 Task: Use the formula "WEIBULL" in spreadsheet "Project portfolio".
Action: Key pressed '='
Screenshot: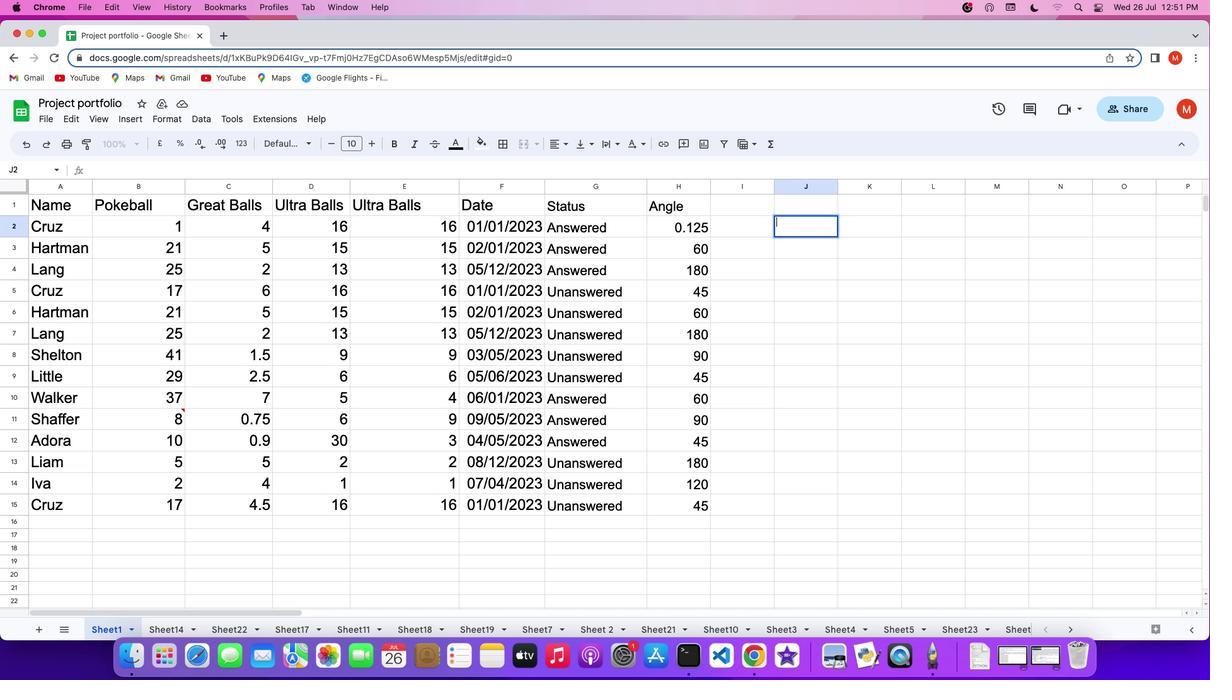 
Action: Mouse moved to (778, 143)
Screenshot: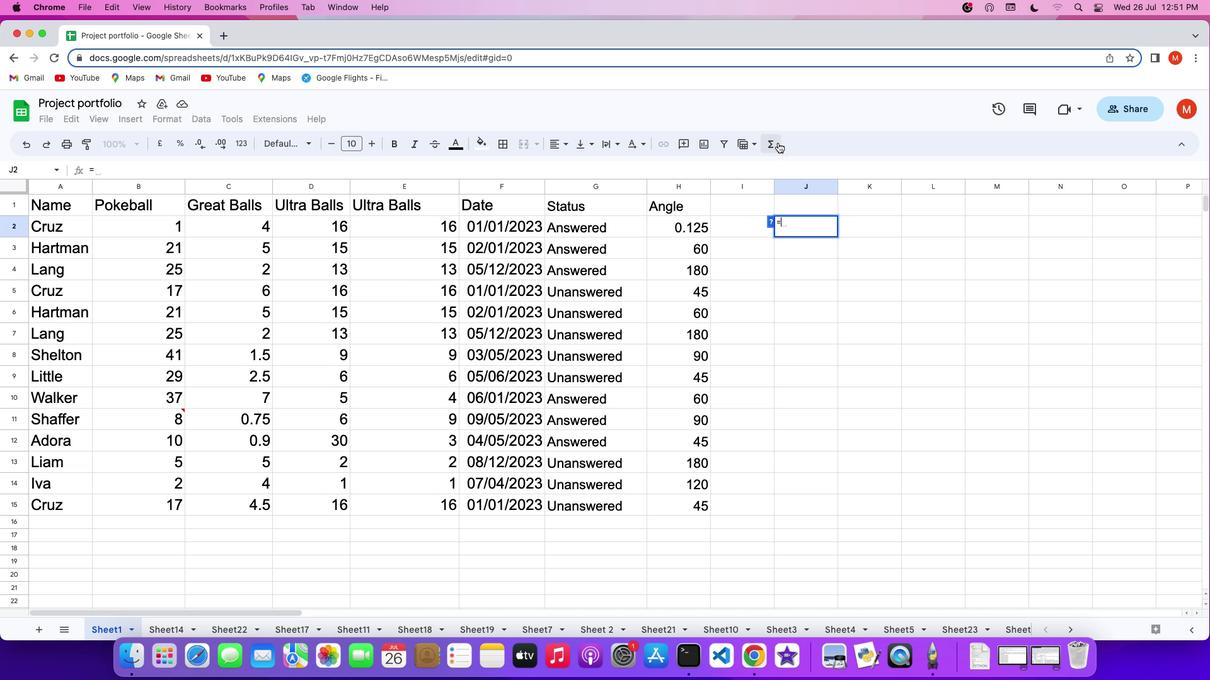
Action: Mouse pressed left at (778, 143)
Screenshot: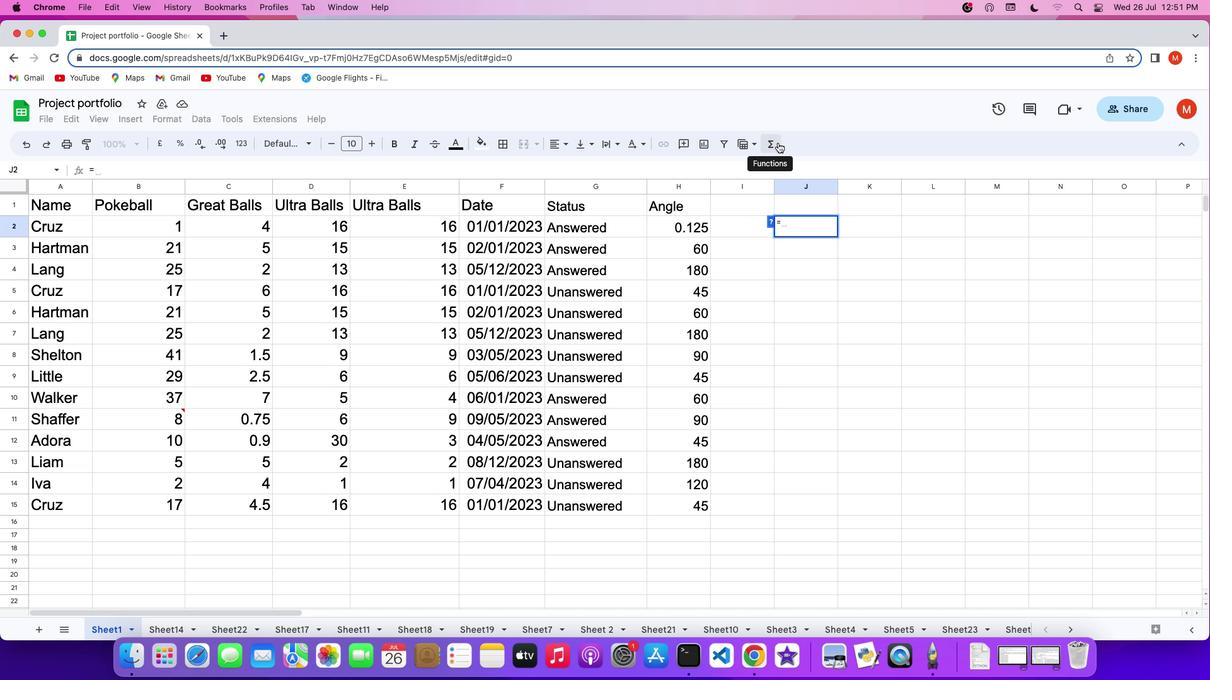 
Action: Mouse moved to (949, 427)
Screenshot: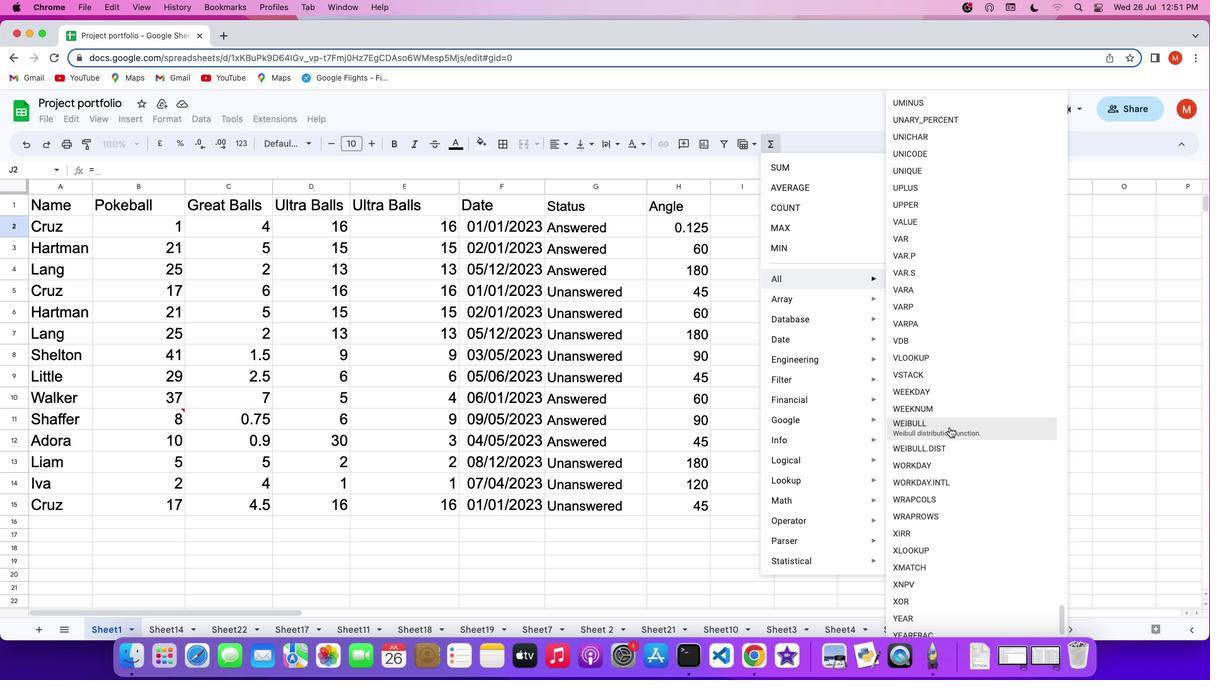 
Action: Mouse pressed left at (949, 427)
Screenshot: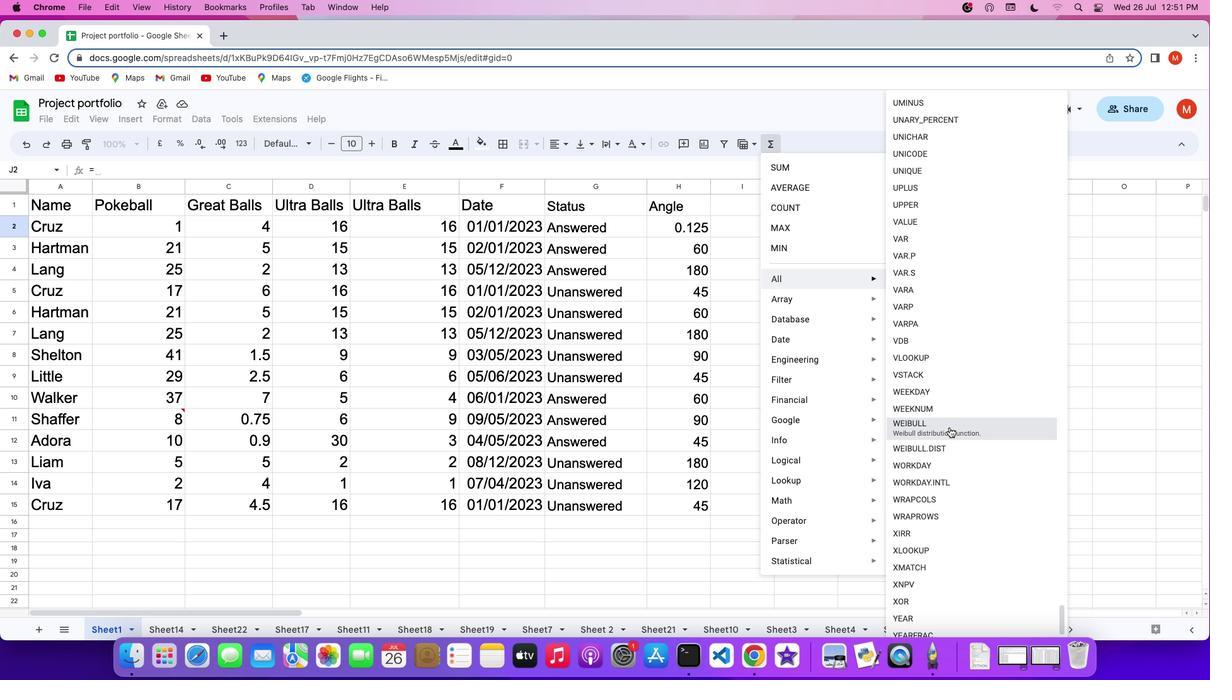 
Action: Key pressed '2''.''4'',''2'',''3'','Key.shift'T''r''u''e'Key.enter
Screenshot: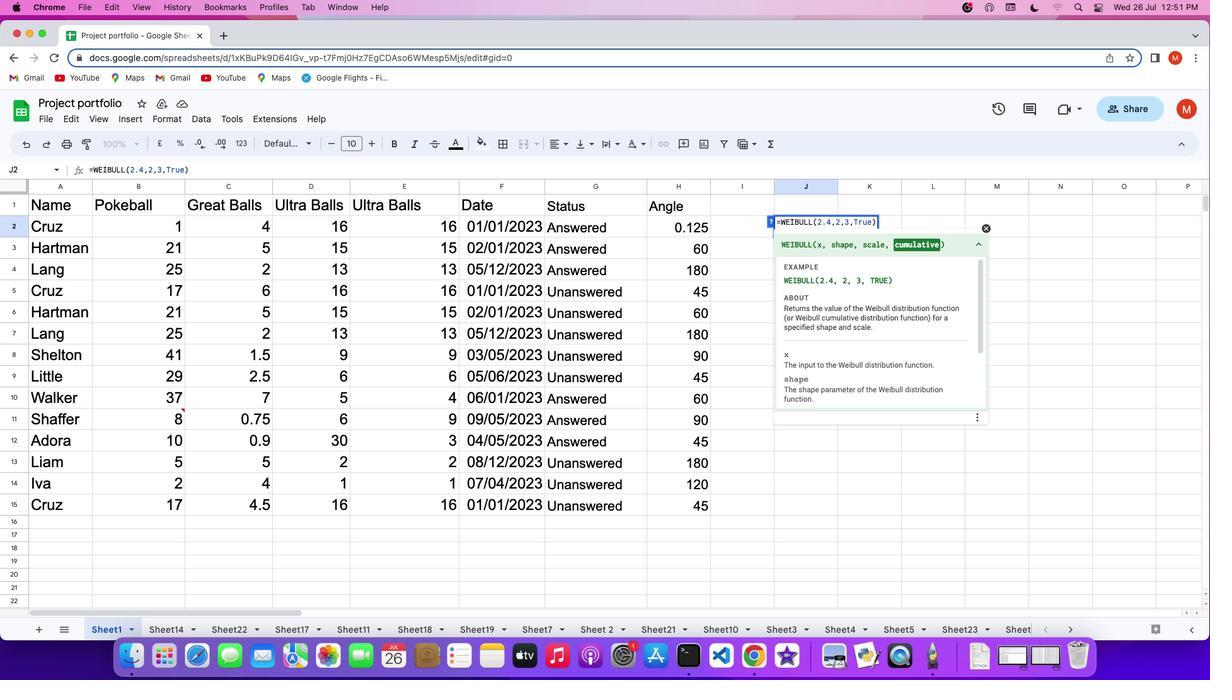 
